 Task: Assign in the project AgileGator the issue 'Create a new online platform for online graphic design courses with advanced design tools and project collaboration features' to the sprint 'Service Level Agreement (SLA) Compliance Sprint'. Assign in the project AgileGator the issue 'Implement a new cloud-based payroll management system for a company with advanced payroll processing and tax calculation features' to the sprint 'Service Level Agreement (SLA) Compliance Sprint'. Assign in the project AgileGator the issue 'Integrate a new live chat support feature into an existing customer service portal to enhance customer support and response time' to the sprint 'Service Level Agreement (SLA) Compliance Sprint'. Assign in the project AgileGator the issue 'Develop a new tool for automated testing of web application performance under high traffic and load conditions' to the sprint 'Service Level Agreement (SLA) Compliance Sprint'
Action: Mouse moved to (1024, 440)
Screenshot: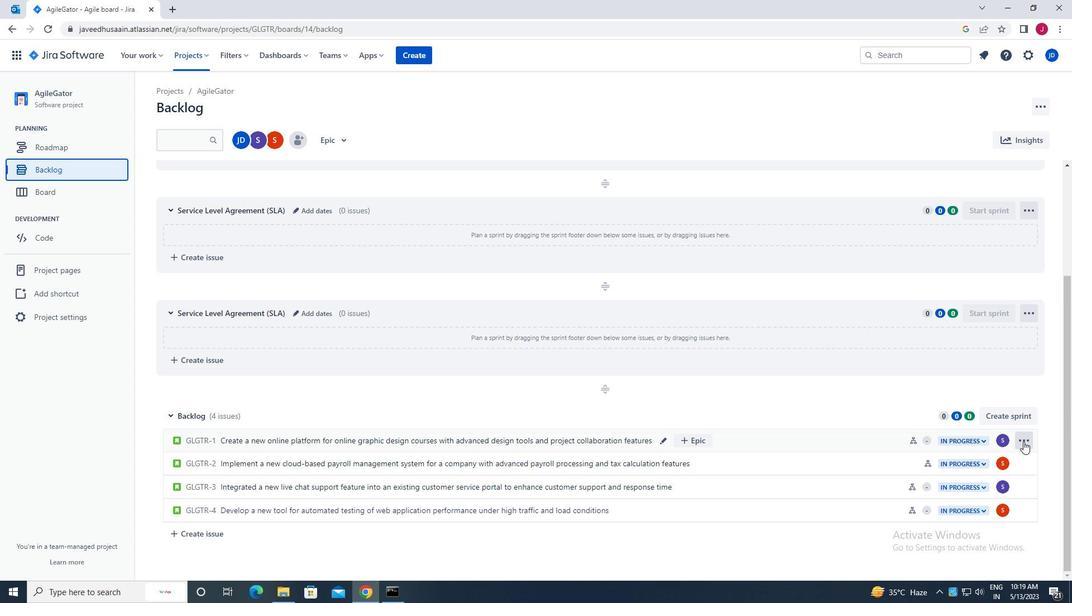 
Action: Mouse pressed left at (1024, 440)
Screenshot: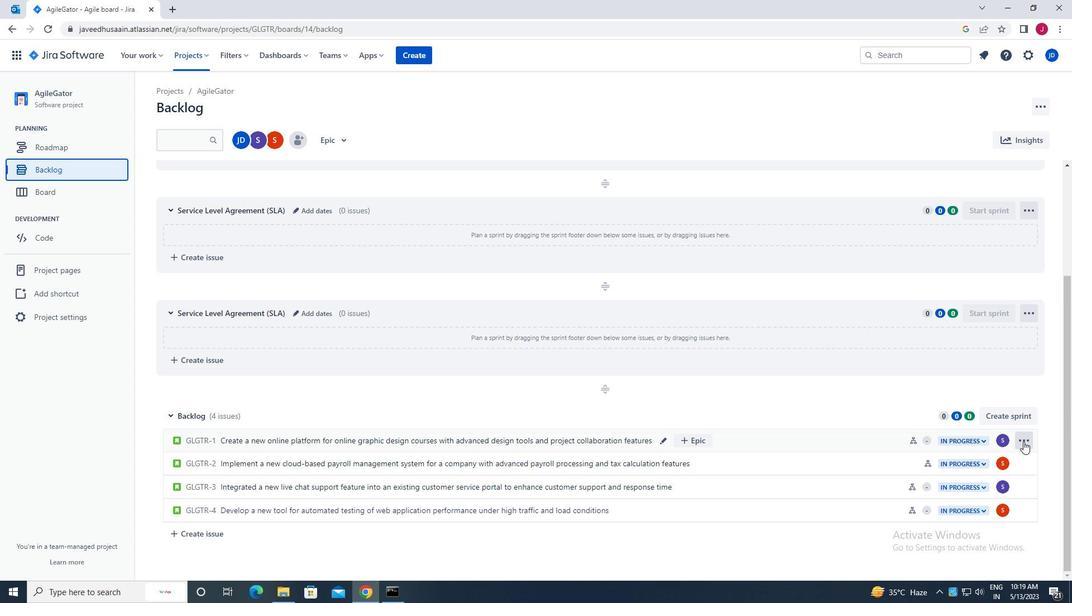 
Action: Mouse moved to (995, 344)
Screenshot: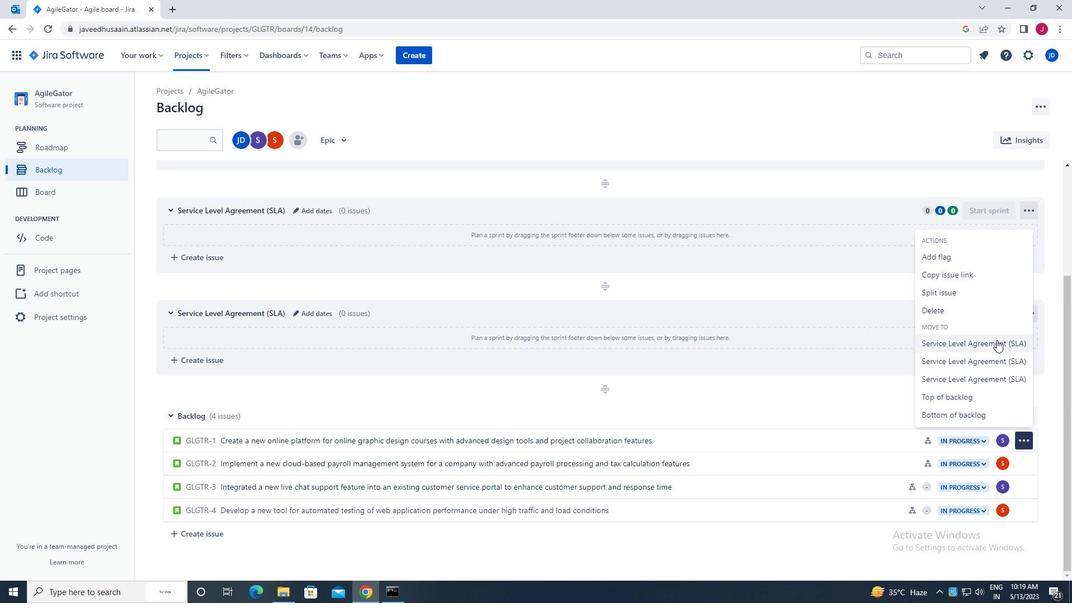 
Action: Mouse pressed left at (995, 344)
Screenshot: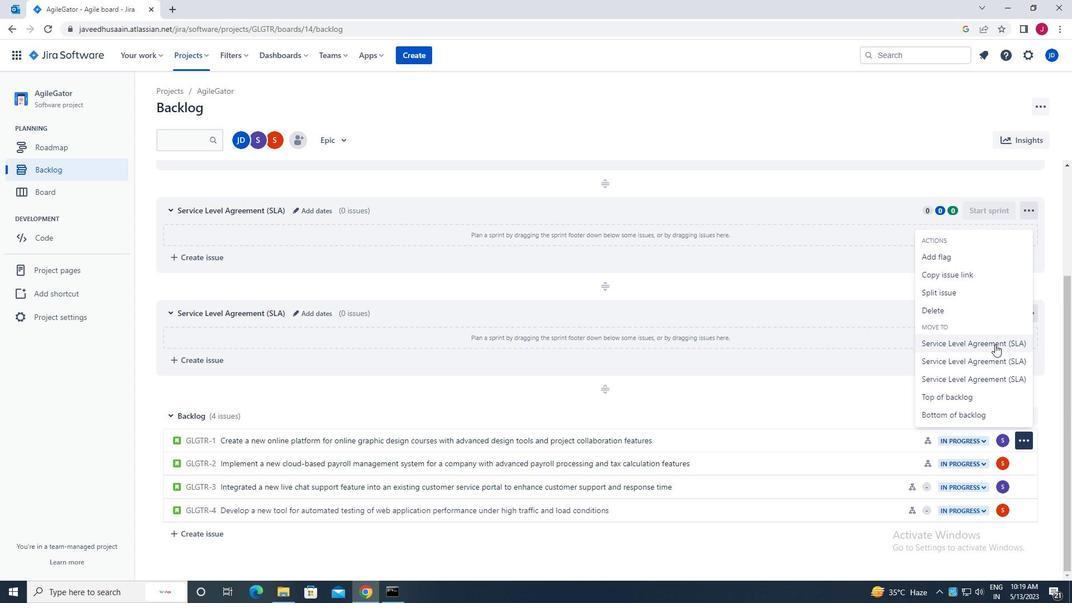 
Action: Mouse moved to (1023, 464)
Screenshot: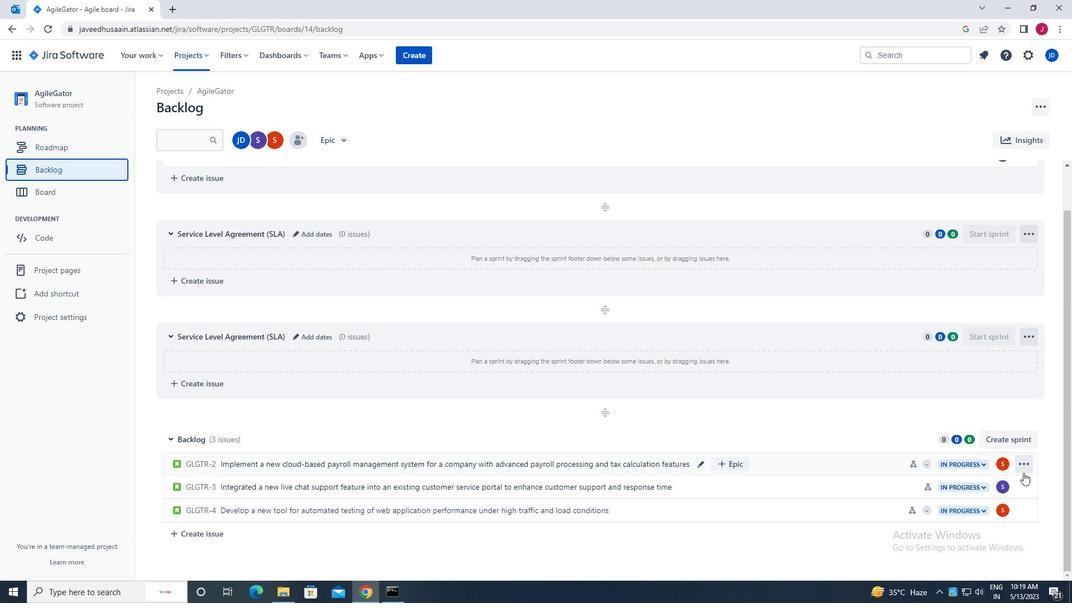 
Action: Mouse pressed left at (1023, 464)
Screenshot: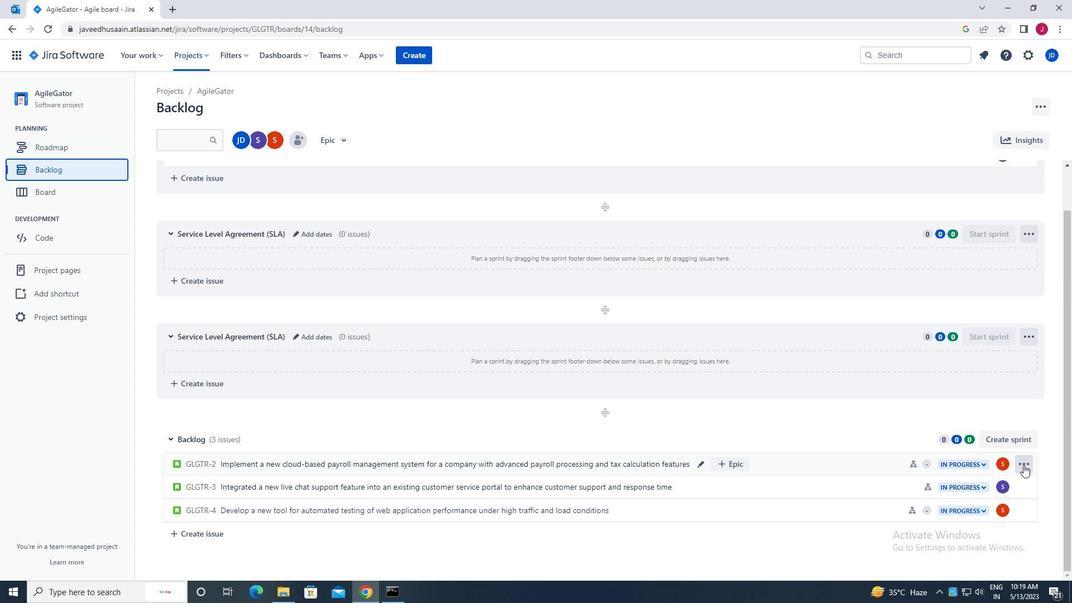 
Action: Mouse moved to (991, 382)
Screenshot: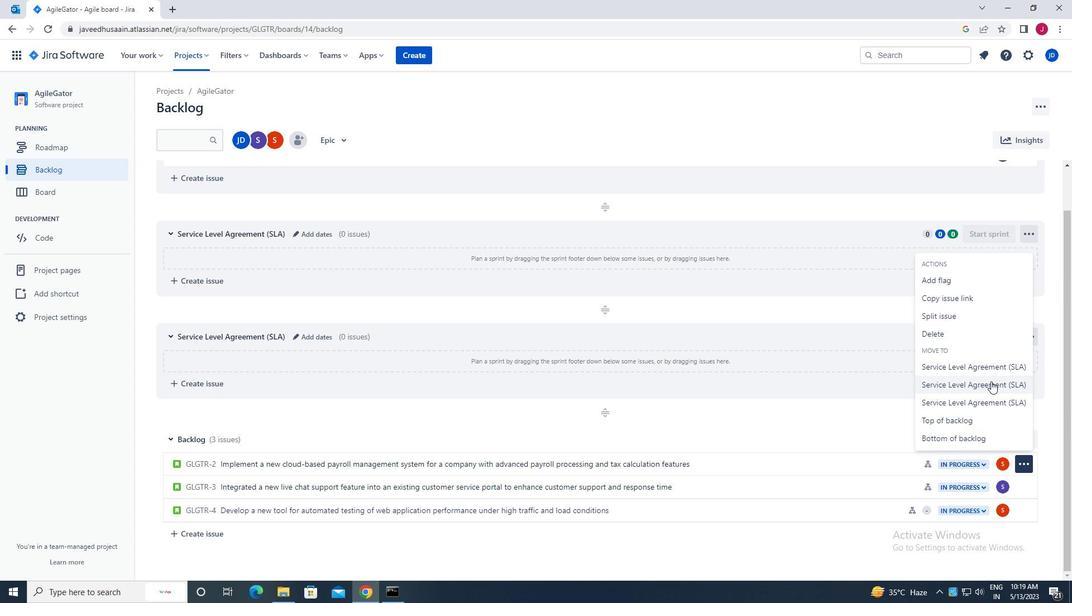 
Action: Mouse pressed left at (991, 382)
Screenshot: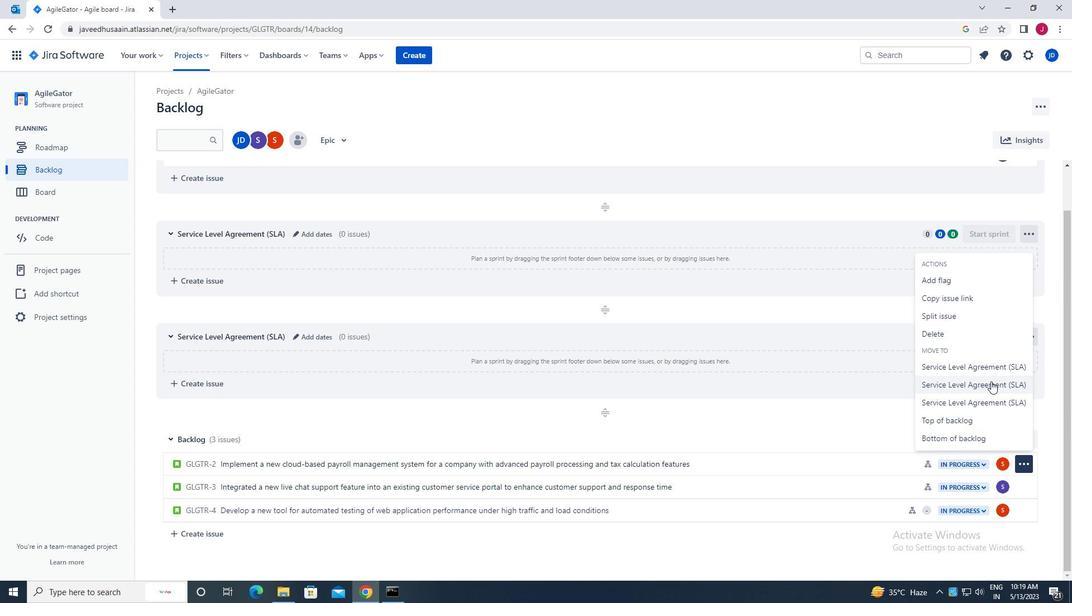 
Action: Mouse moved to (1023, 488)
Screenshot: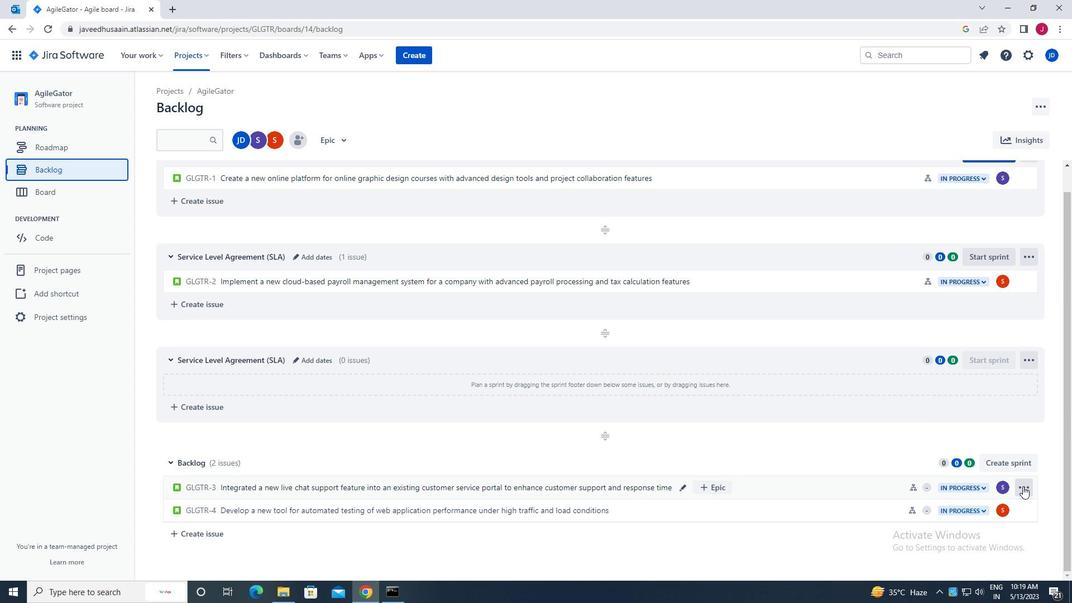 
Action: Mouse pressed left at (1023, 488)
Screenshot: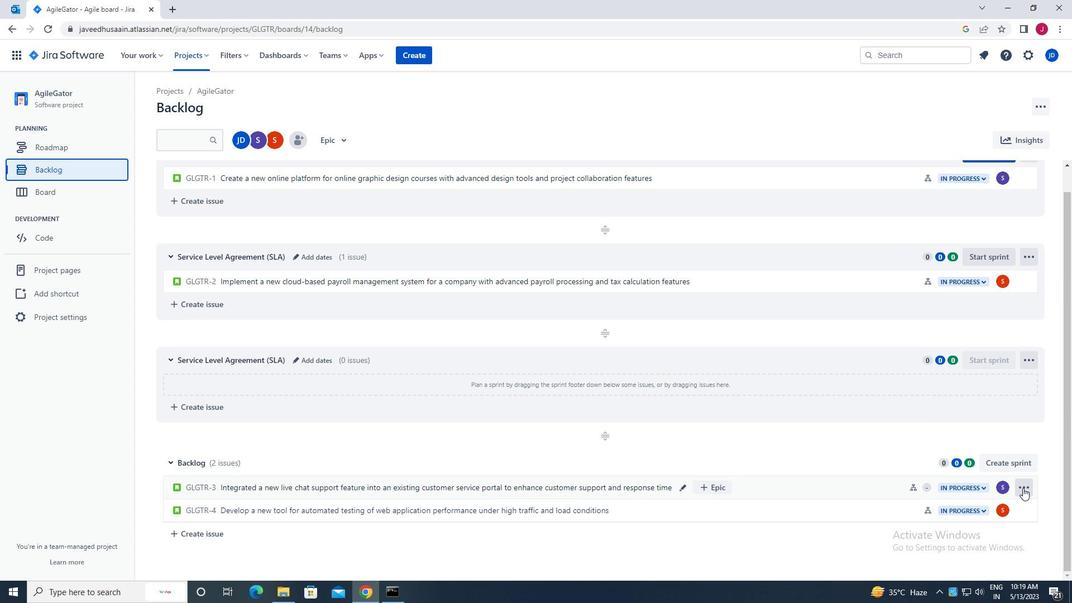 
Action: Mouse moved to (1000, 424)
Screenshot: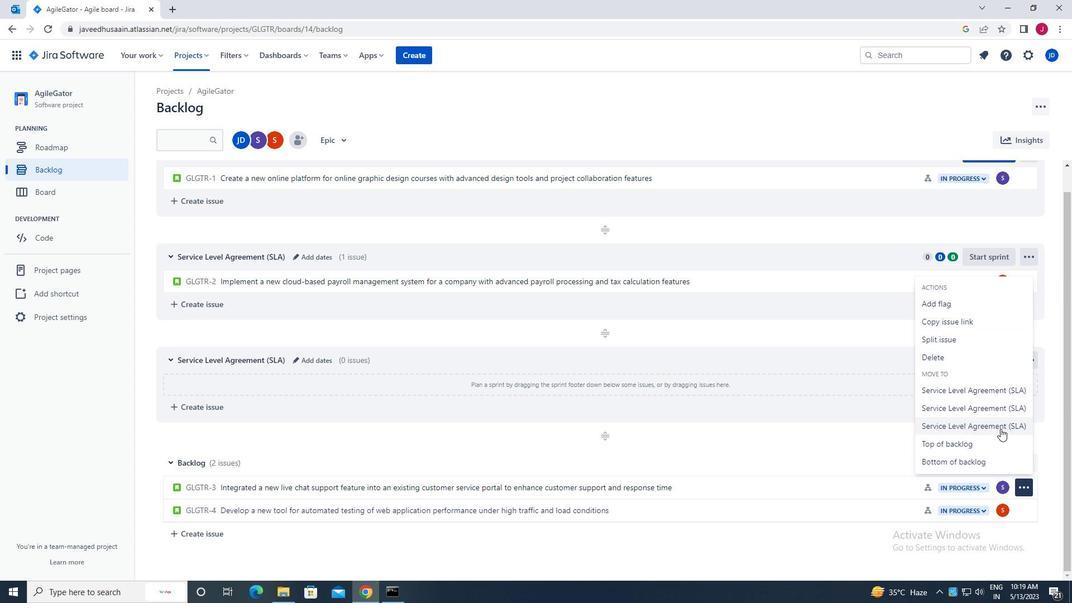
Action: Mouse pressed left at (1000, 424)
Screenshot: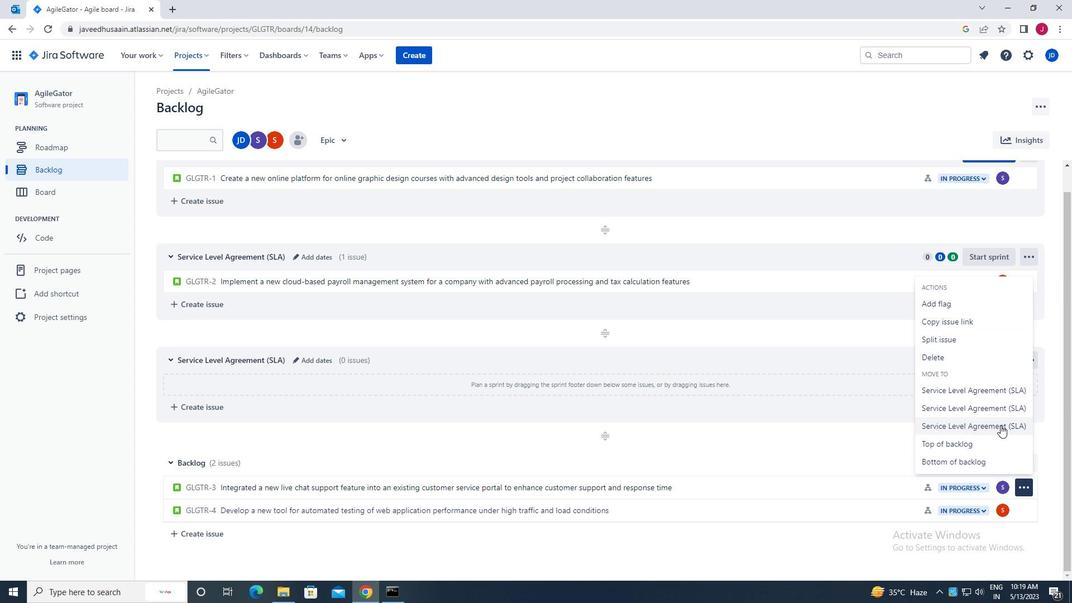
Action: Mouse moved to (1024, 508)
Screenshot: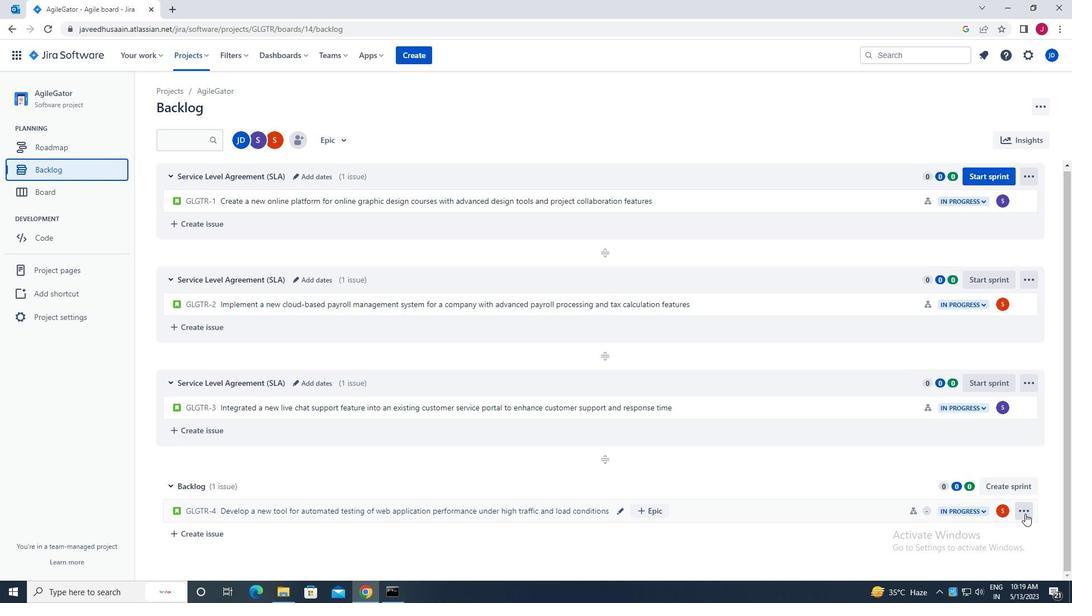 
Action: Mouse pressed left at (1024, 508)
Screenshot: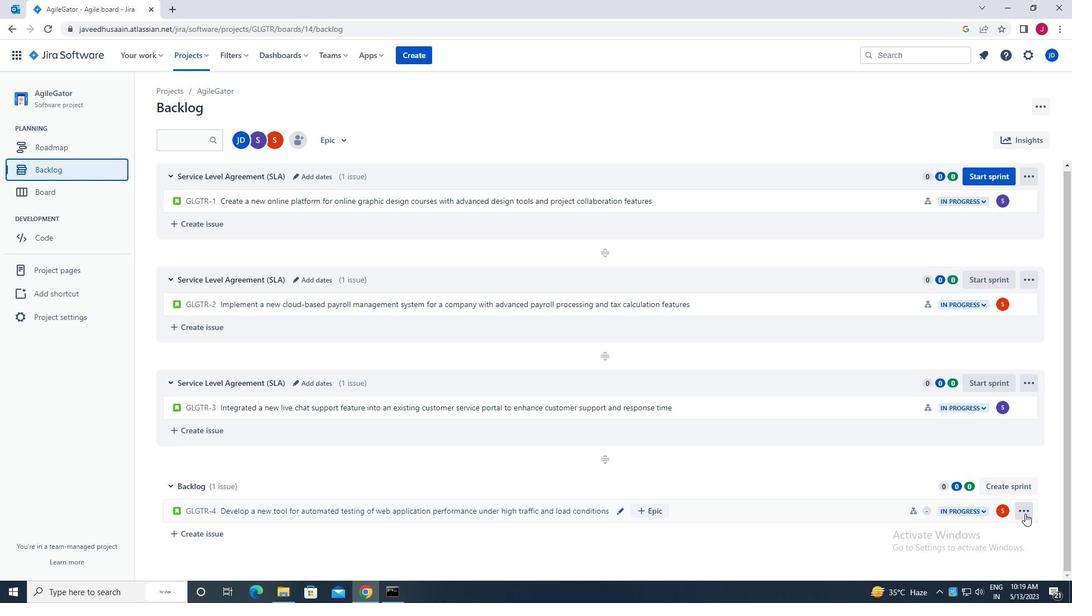 
Action: Mouse moved to (1000, 449)
Screenshot: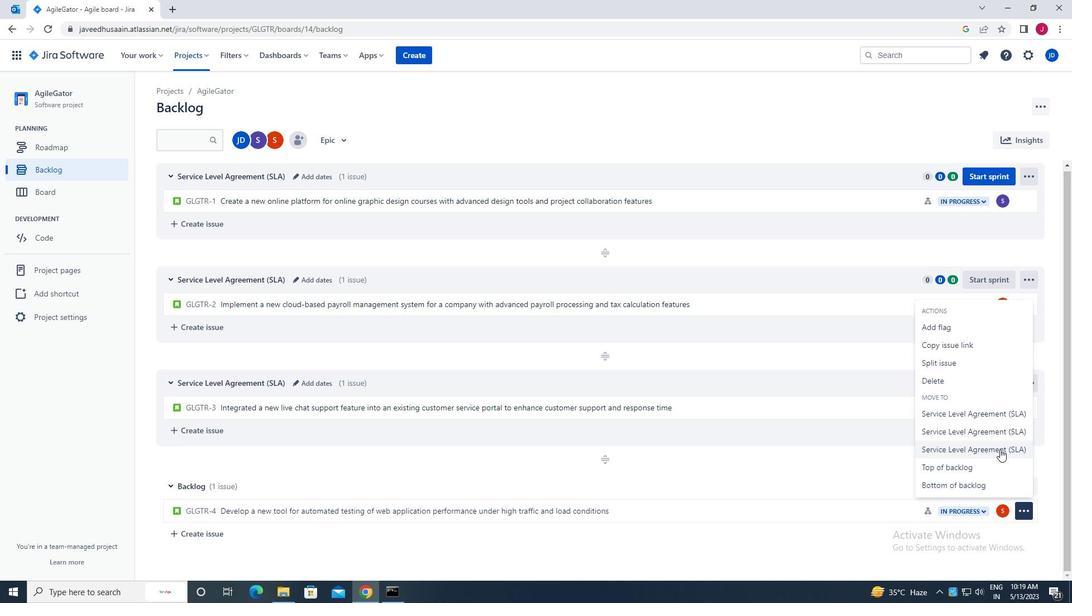 
Action: Mouse pressed left at (1000, 449)
Screenshot: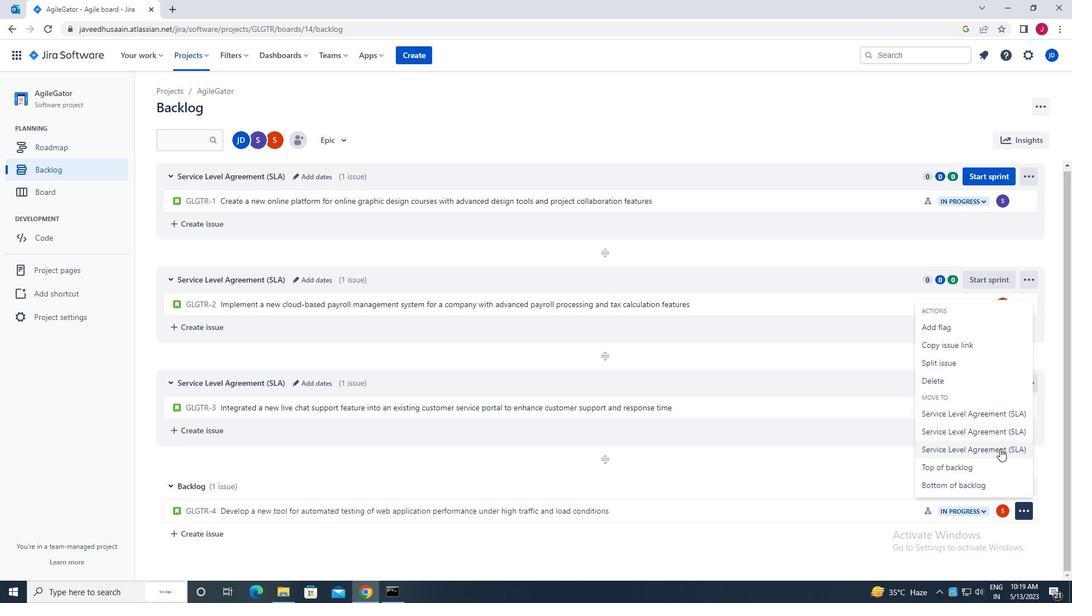 
